 Task: Create a sub task System Test and UAT for the task  Integrate website with a new marketing automation system in the project AmplifyHQ , assign it to team member softage.4@softage.net and update the status of the sub task to  At Risk , set the priority of the sub task to Medium
Action: Mouse moved to (61, 318)
Screenshot: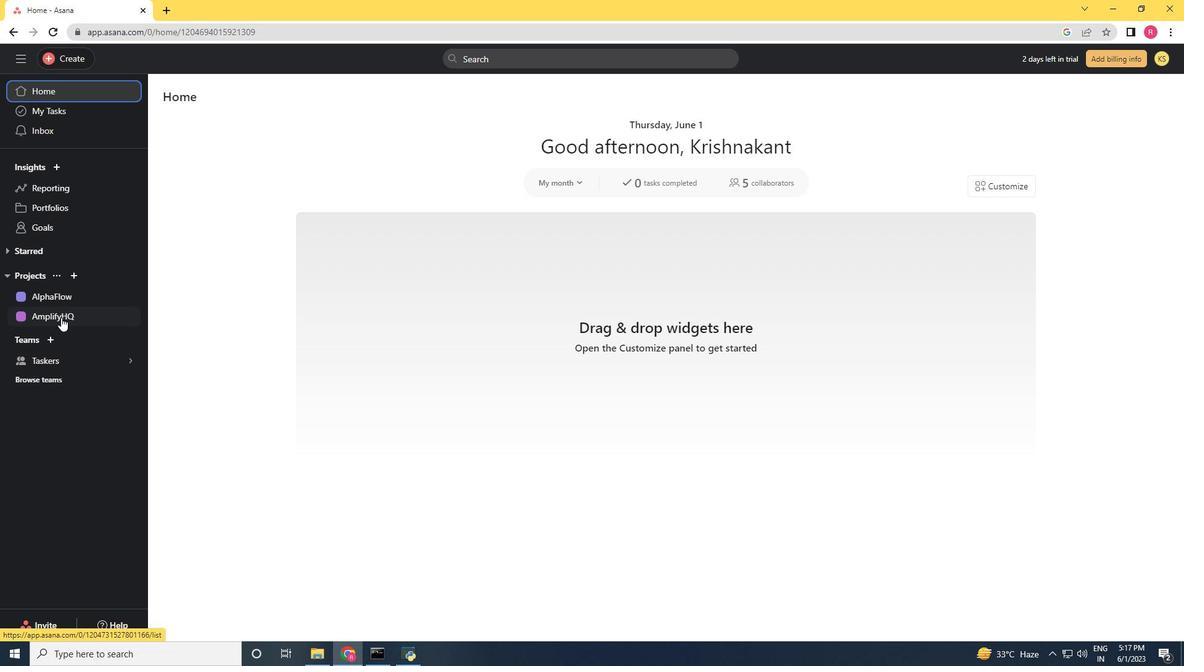 
Action: Mouse pressed left at (61, 318)
Screenshot: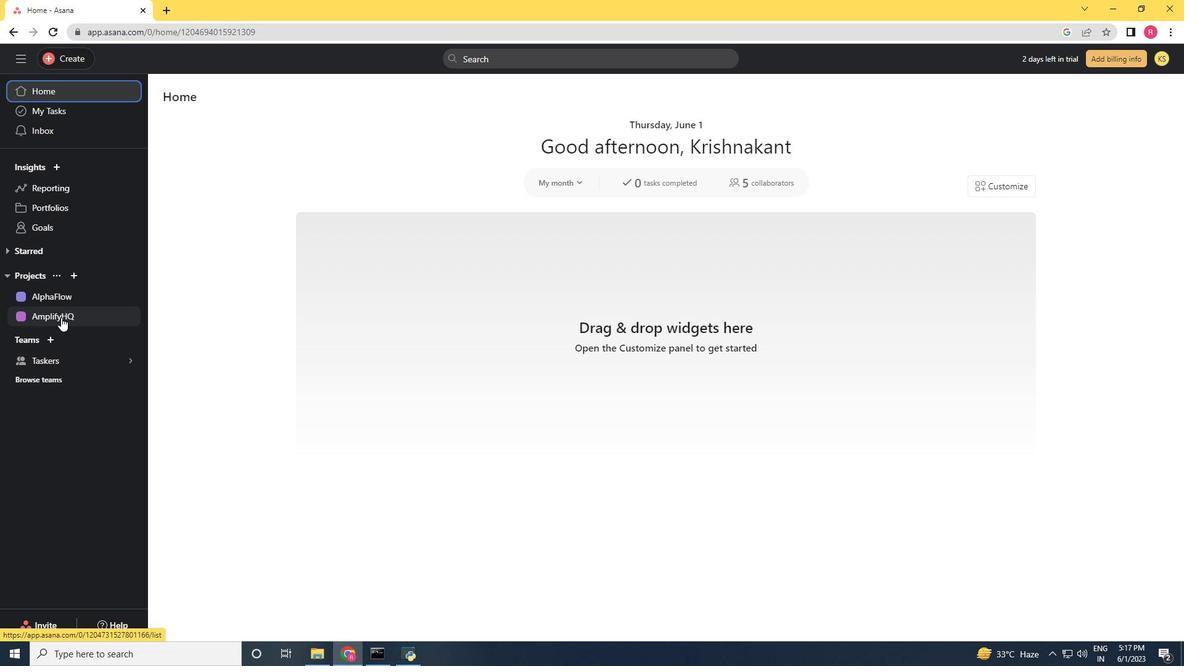 
Action: Mouse moved to (513, 277)
Screenshot: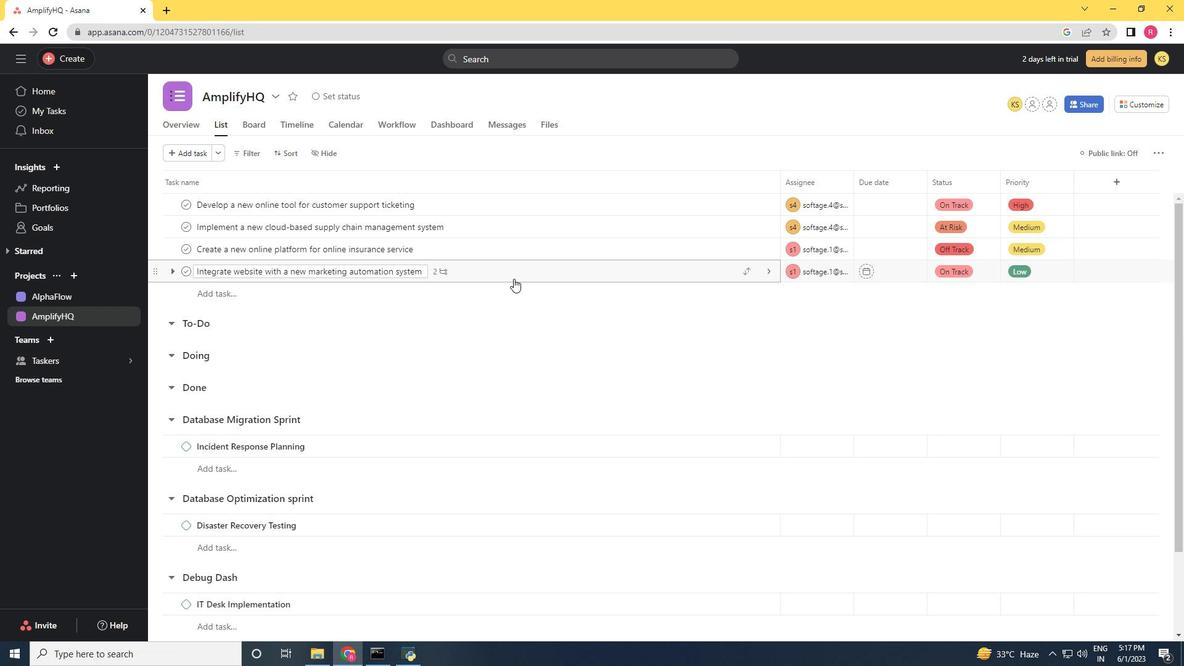 
Action: Mouse pressed left at (513, 277)
Screenshot: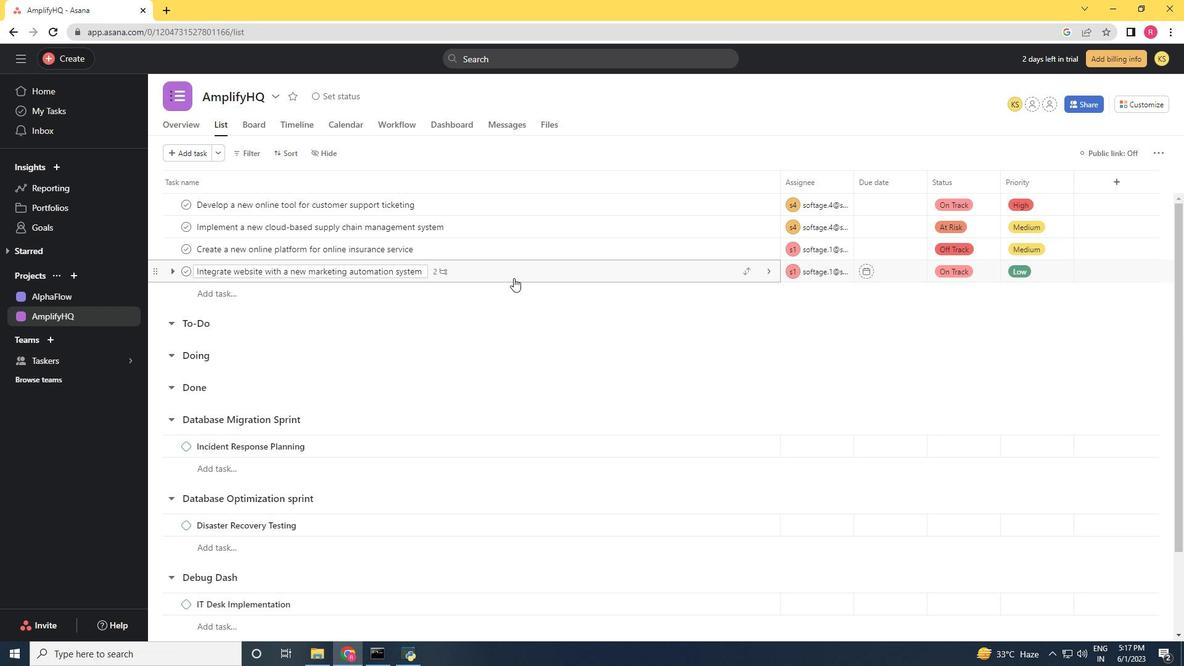 
Action: Mouse moved to (903, 338)
Screenshot: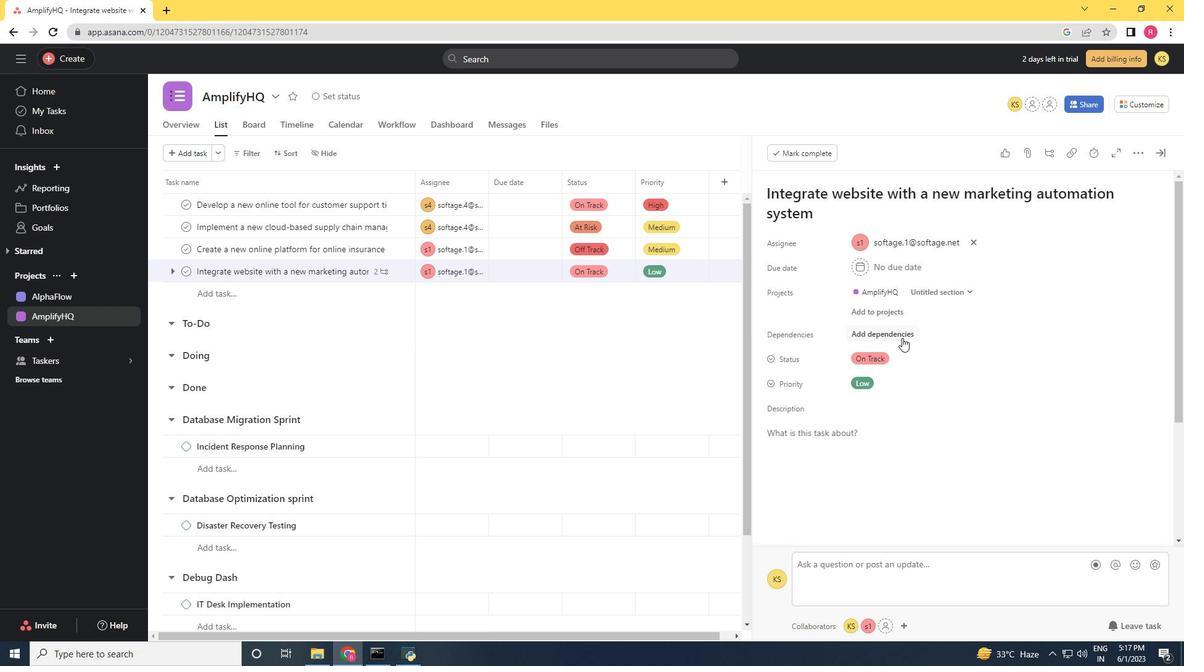 
Action: Mouse scrolled (903, 337) with delta (0, 0)
Screenshot: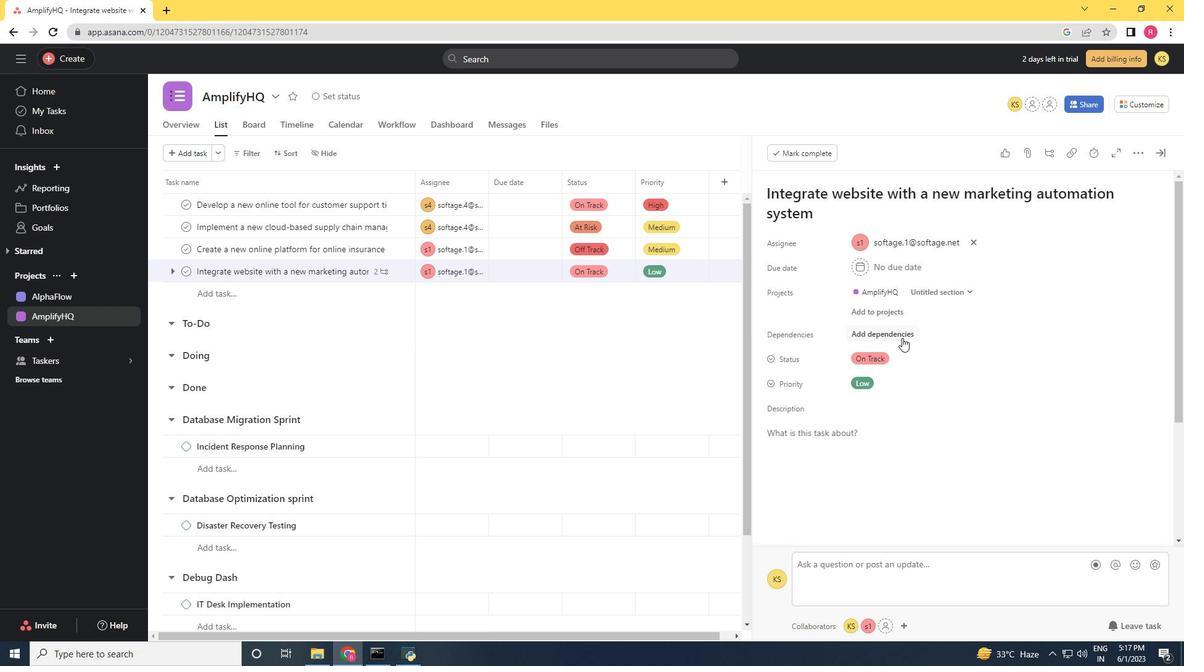 
Action: Mouse moved to (904, 339)
Screenshot: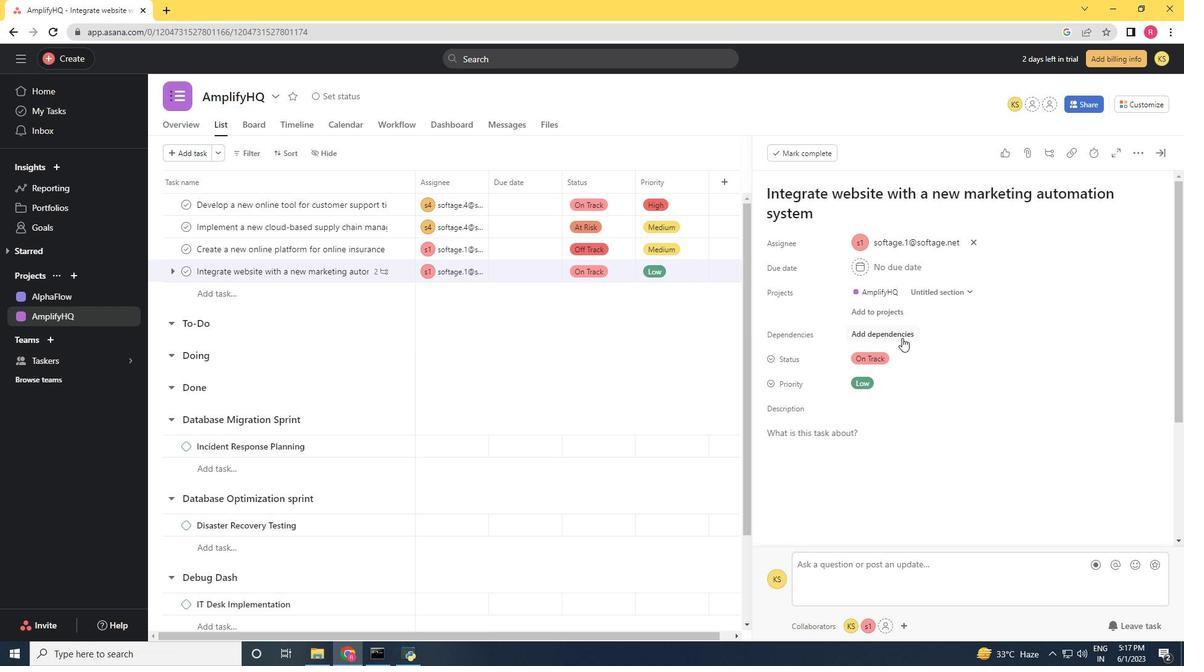 
Action: Mouse scrolled (904, 339) with delta (0, 0)
Screenshot: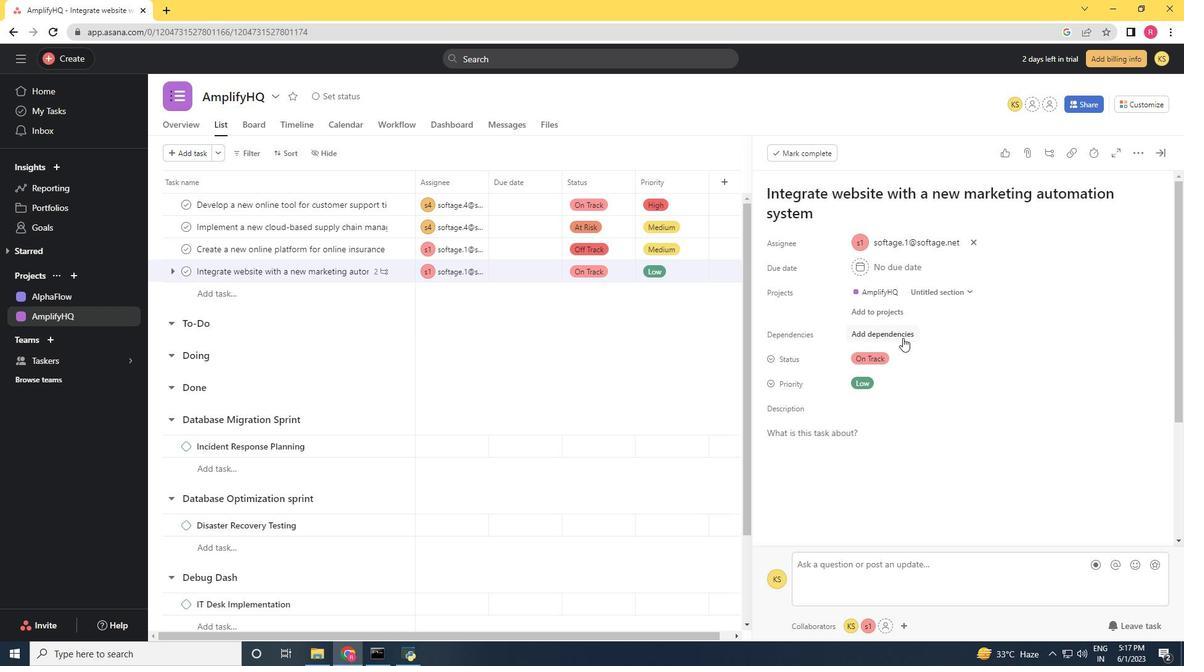 
Action: Mouse moved to (905, 341)
Screenshot: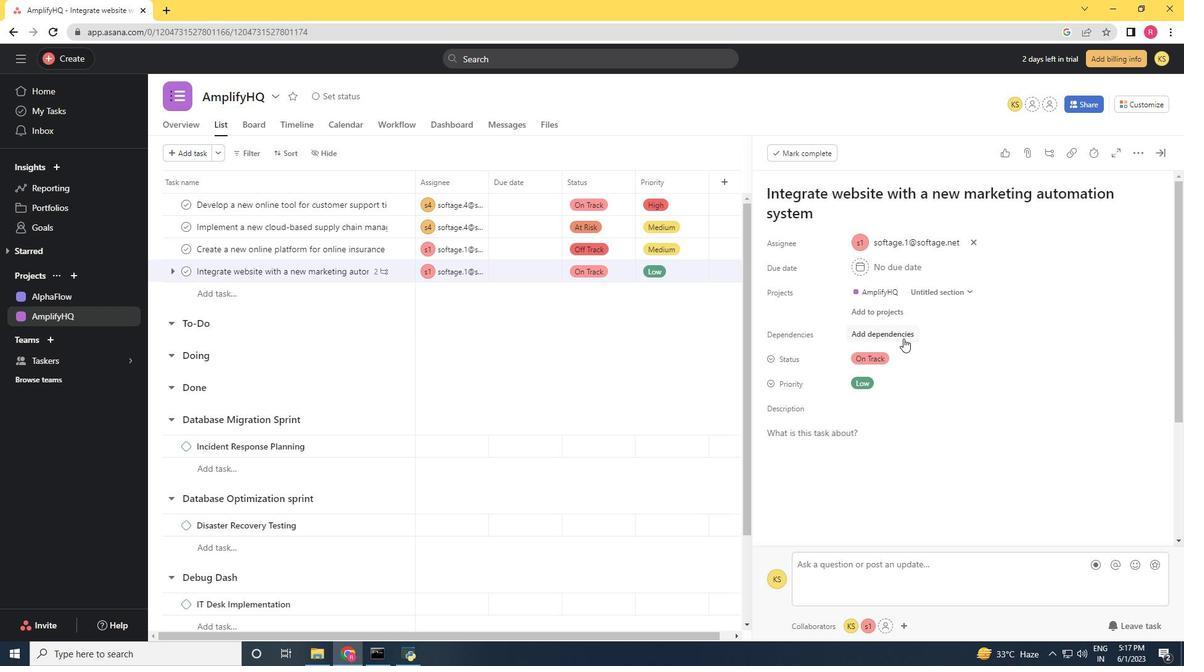 
Action: Mouse scrolled (905, 341) with delta (0, 0)
Screenshot: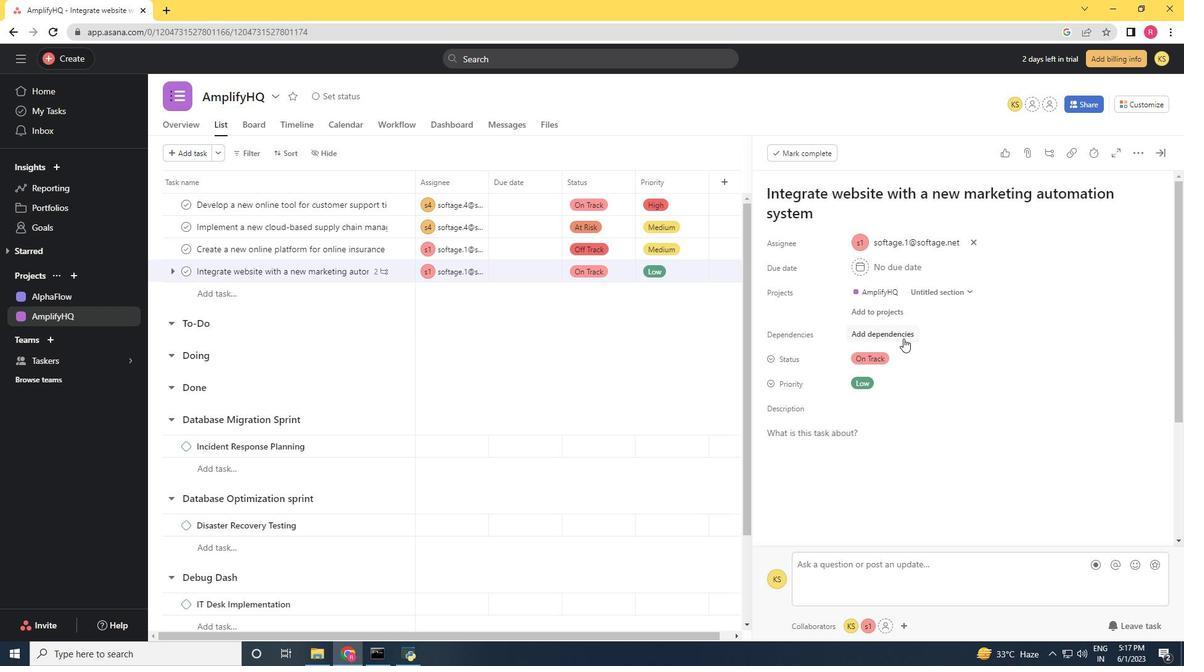 
Action: Mouse scrolled (905, 341) with delta (0, 0)
Screenshot: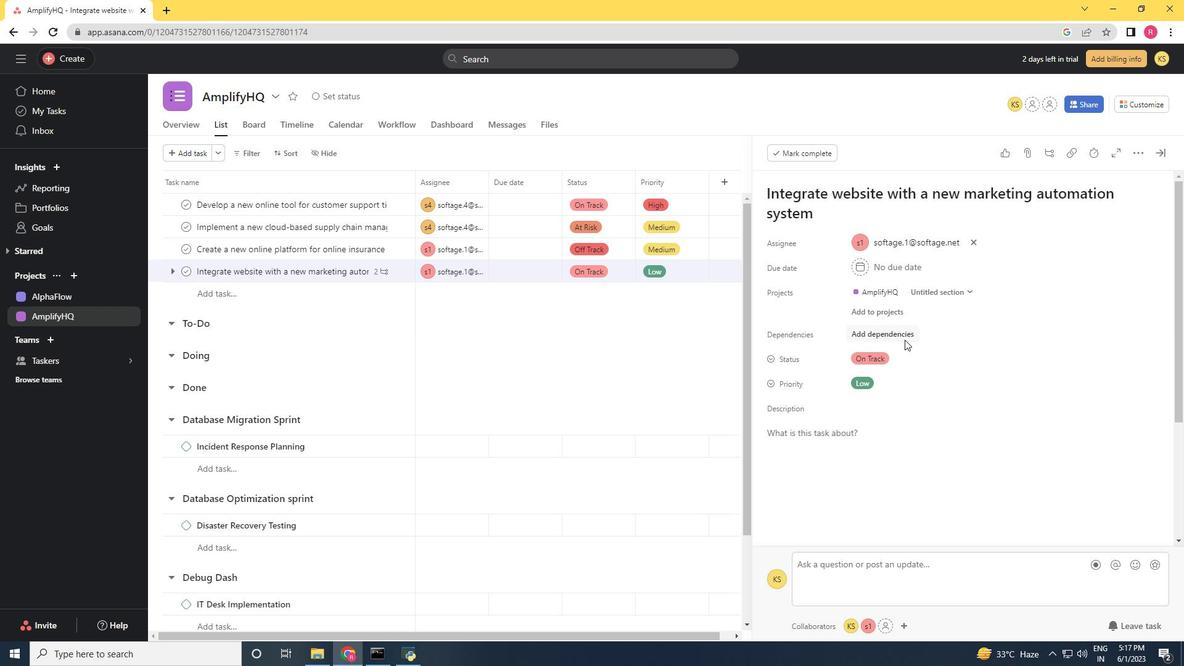 
Action: Mouse moved to (906, 342)
Screenshot: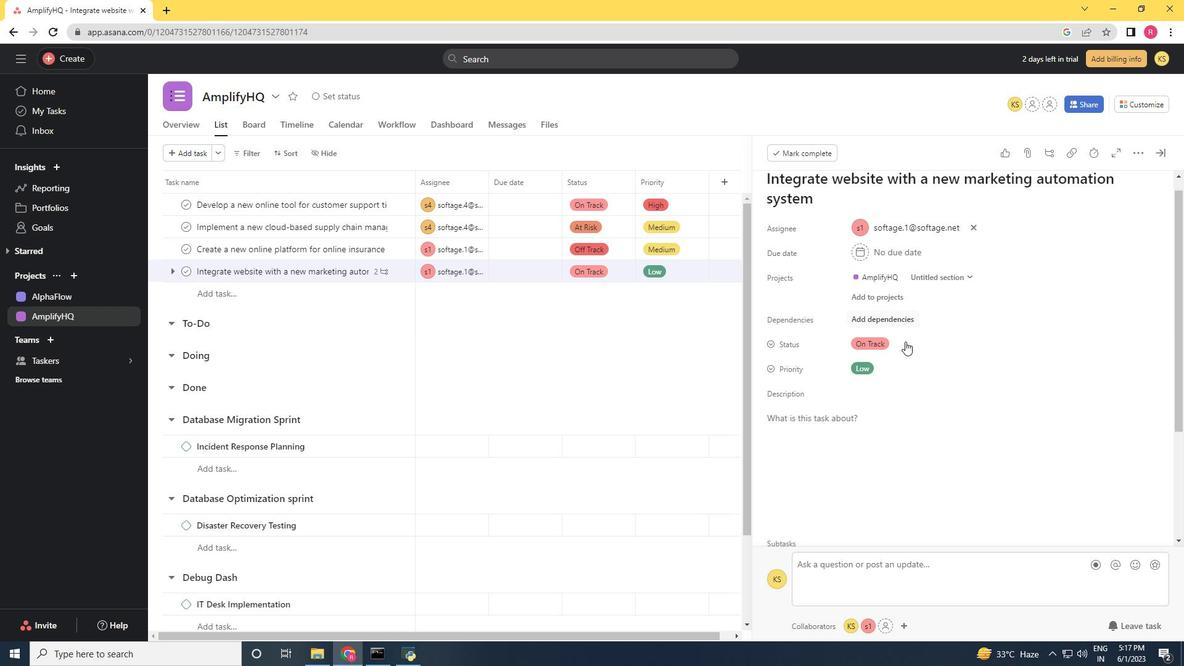 
Action: Mouse scrolled (906, 342) with delta (0, 0)
Screenshot: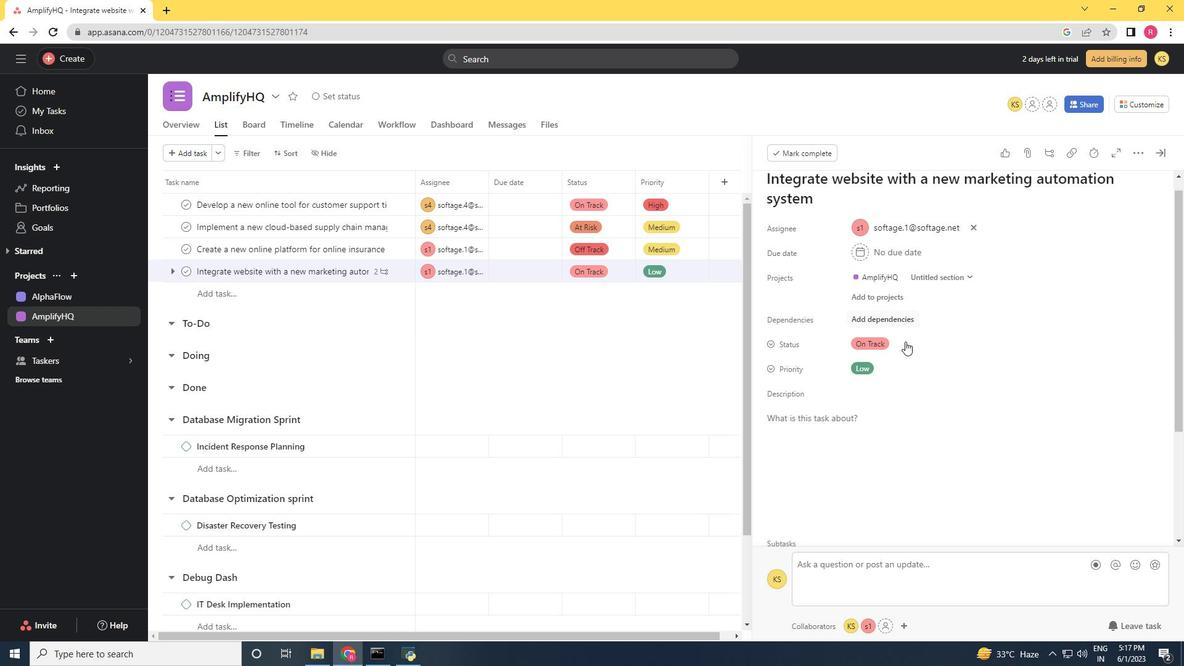 
Action: Mouse moved to (798, 442)
Screenshot: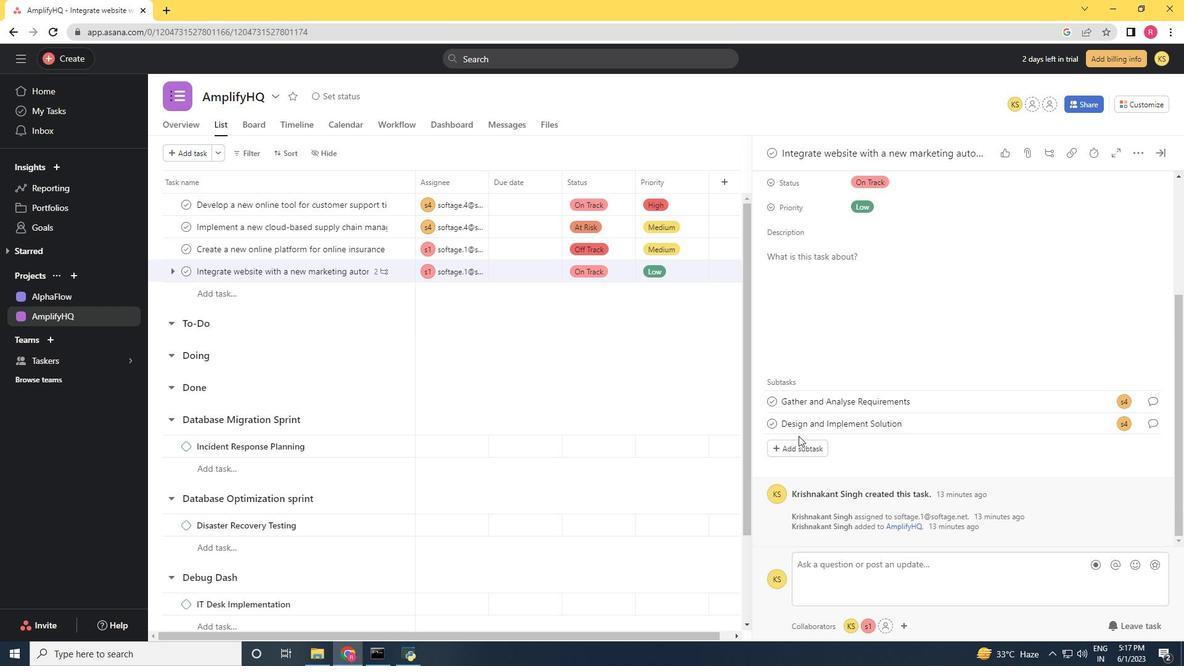 
Action: Mouse pressed left at (798, 442)
Screenshot: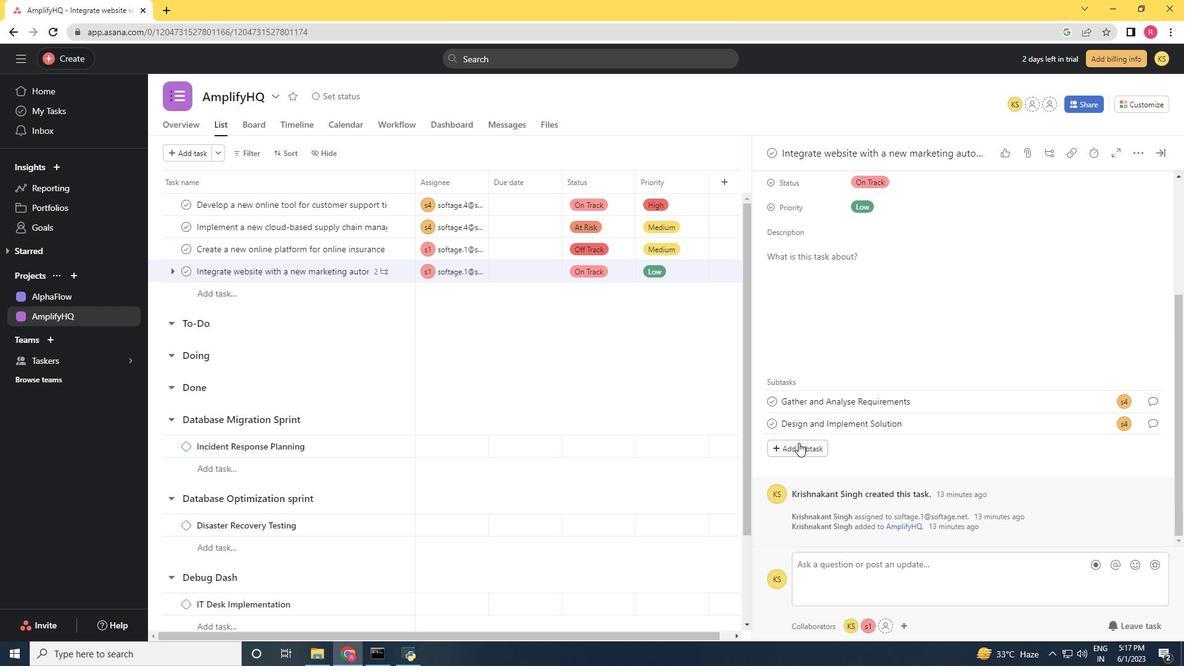 
Action: Mouse moved to (703, 394)
Screenshot: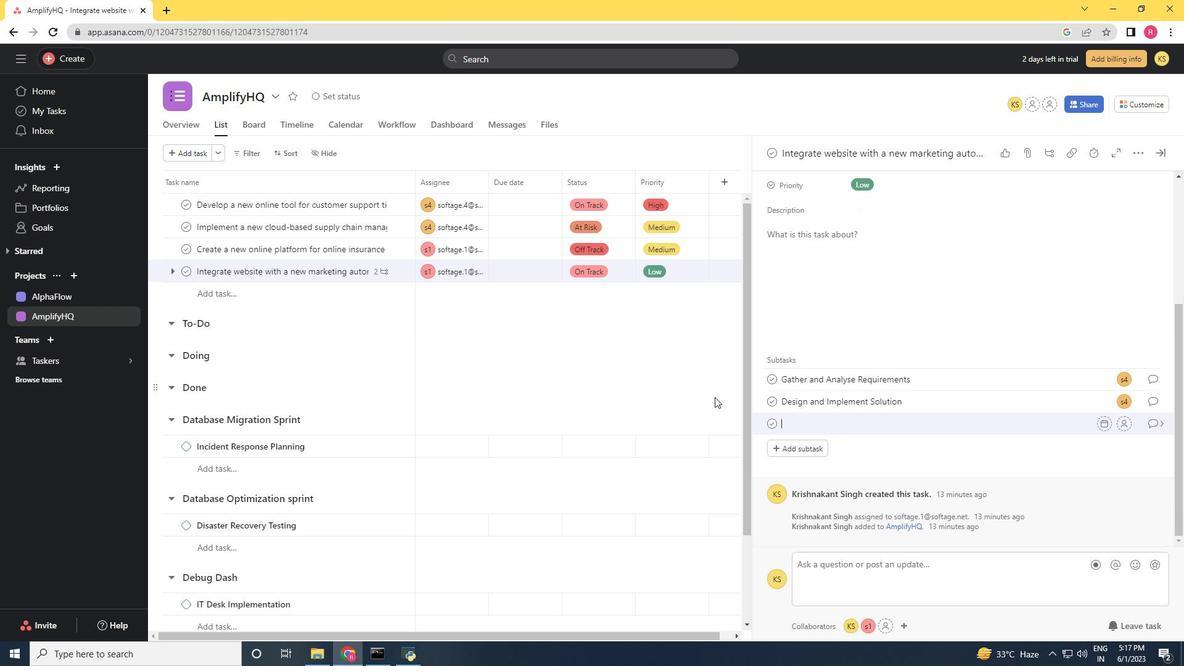 
Action: Key pressed <Key.shift>System<Key.space><Key.shift>Test<Key.space>and<Key.space><Key.shift><Key.shift><Key.shift><Key.shift><Key.shift><Key.shift><Key.shift><Key.shift><Key.shift><Key.shift><Key.shift><Key.shift><Key.shift><Key.shift><Key.shift><Key.shift><Key.shift><Key.shift><Key.shift><Key.shift>U<Key.shift>At
Screenshot: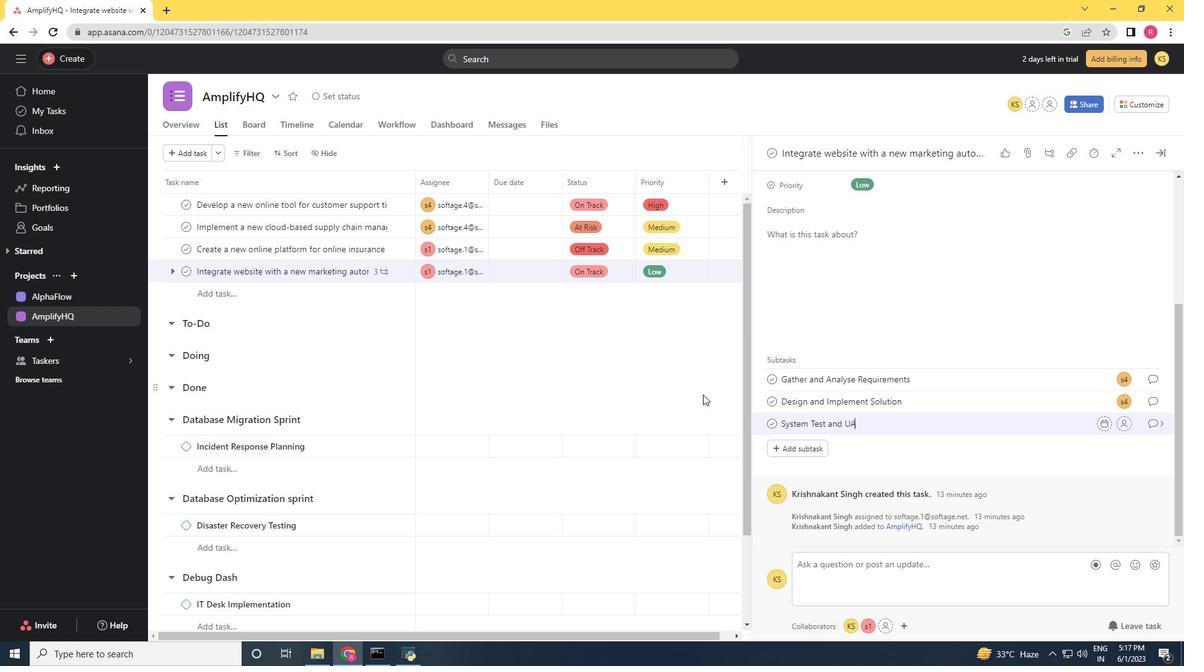 
Action: Mouse moved to (1125, 424)
Screenshot: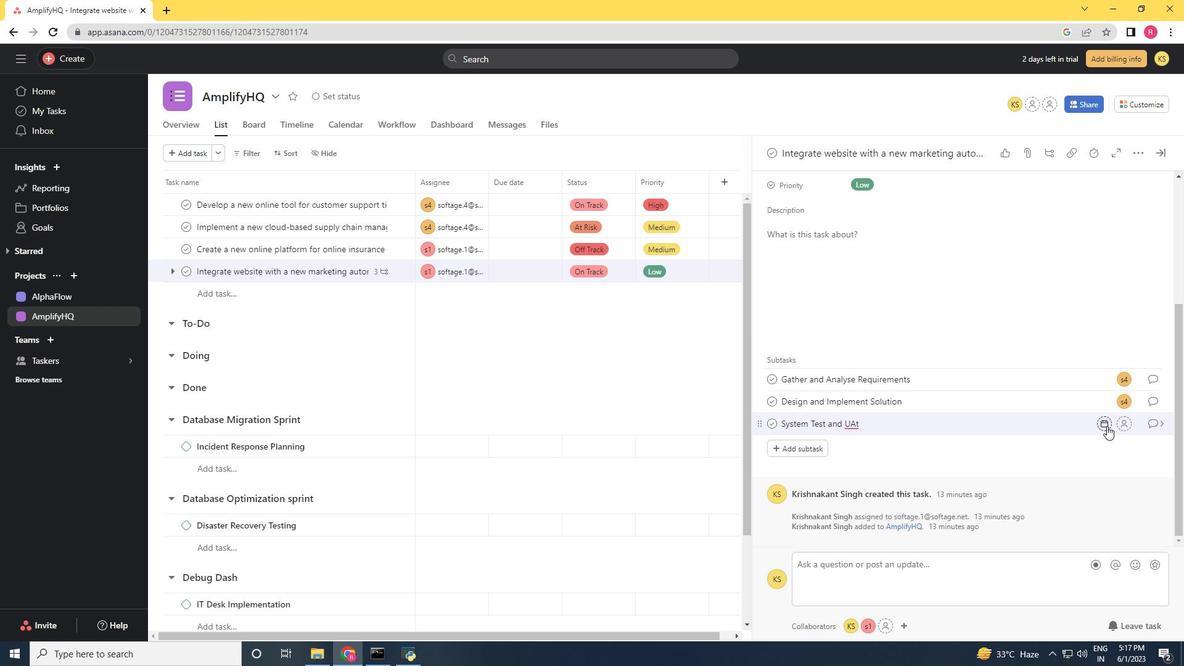 
Action: Mouse pressed left at (1125, 424)
Screenshot: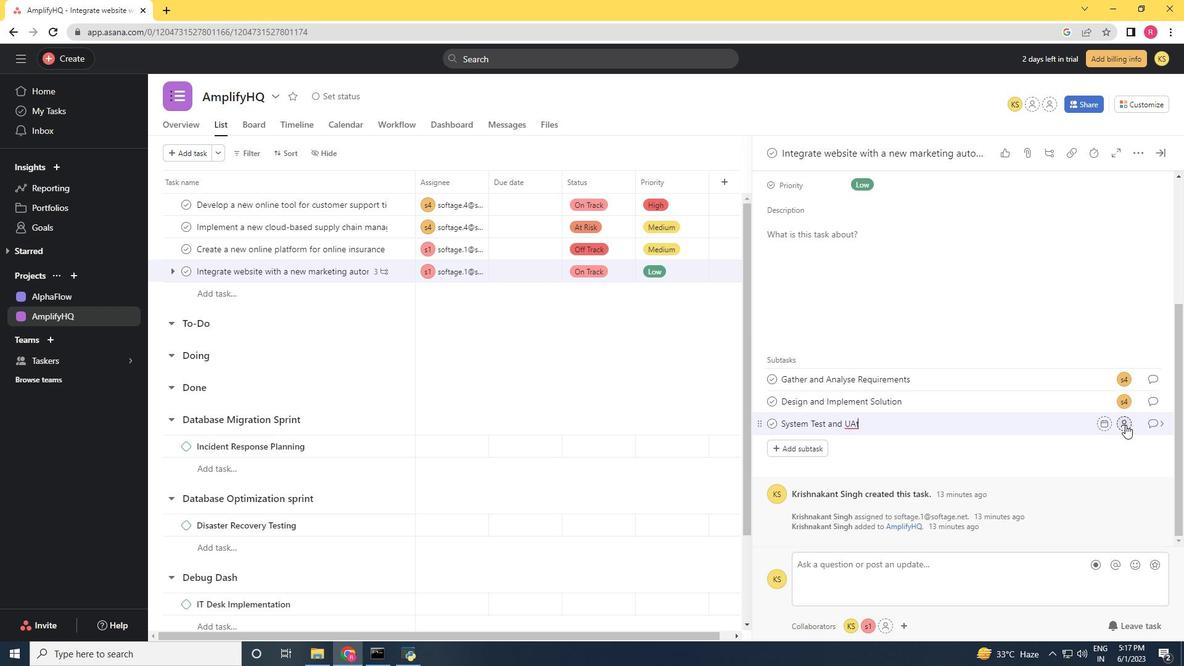 
Action: Mouse moved to (996, 318)
Screenshot: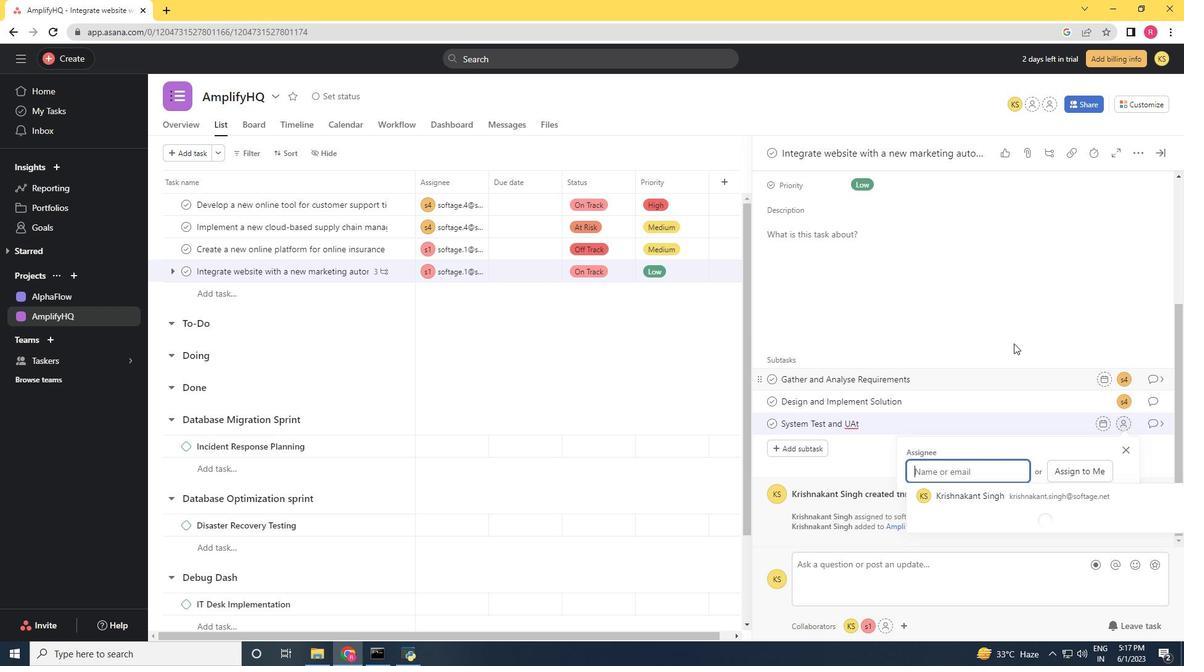 
Action: Key pressed softage.4<Key.shift>@softage.net
Screenshot: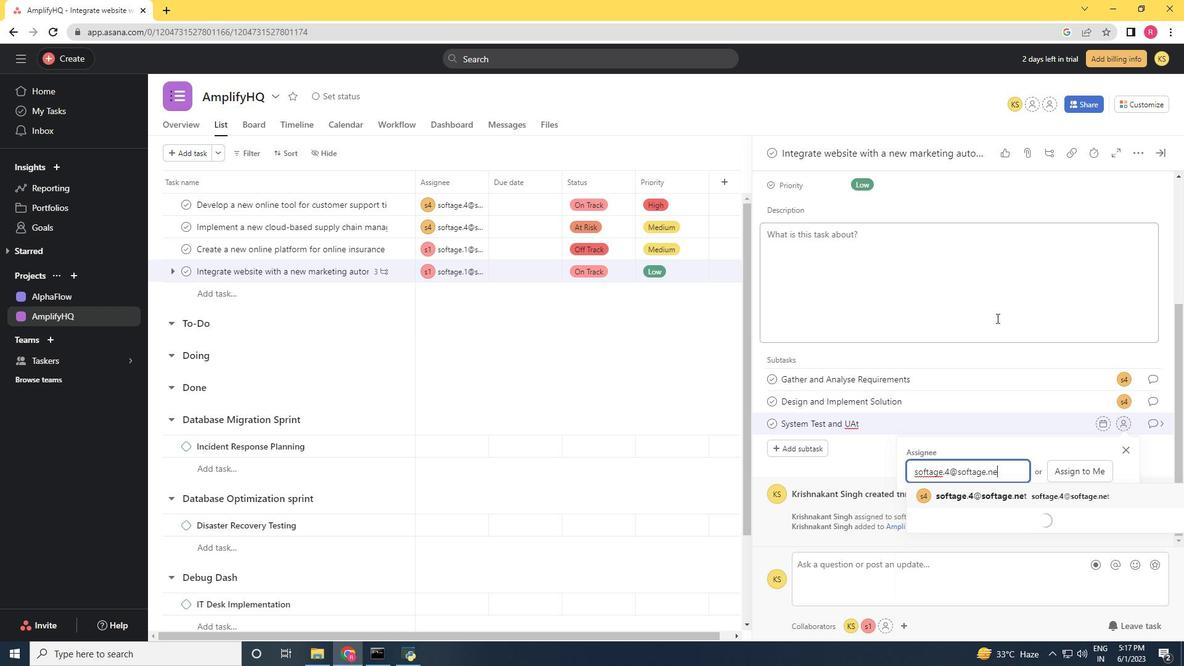 
Action: Mouse moved to (1055, 496)
Screenshot: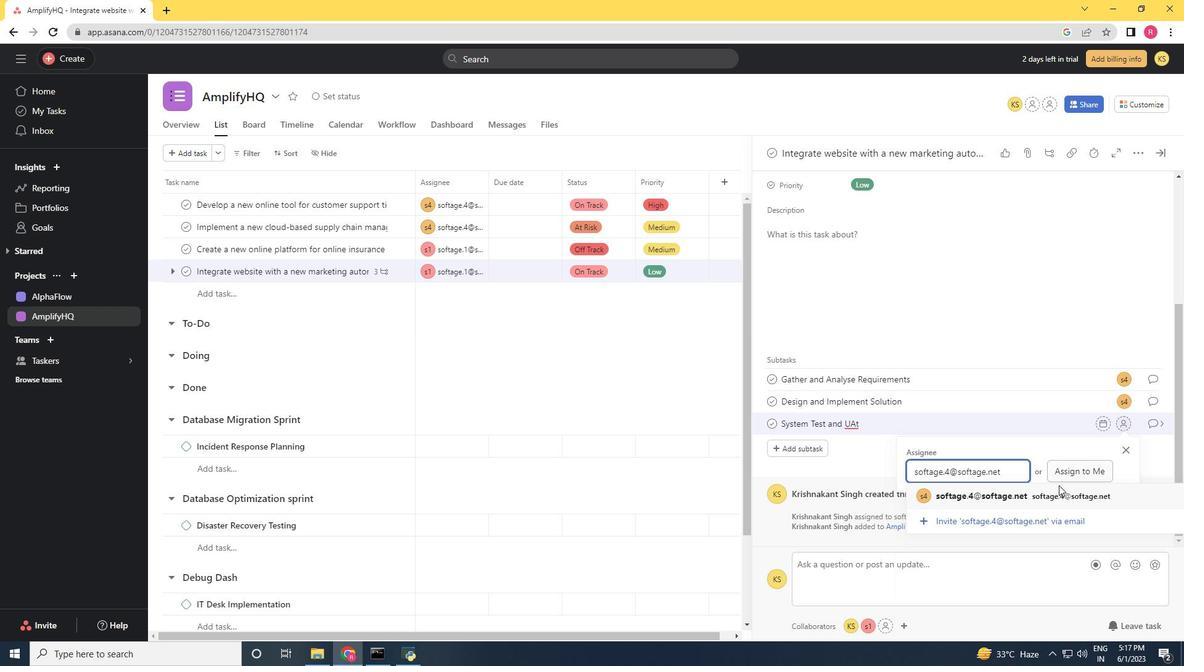 
Action: Mouse pressed left at (1055, 496)
Screenshot: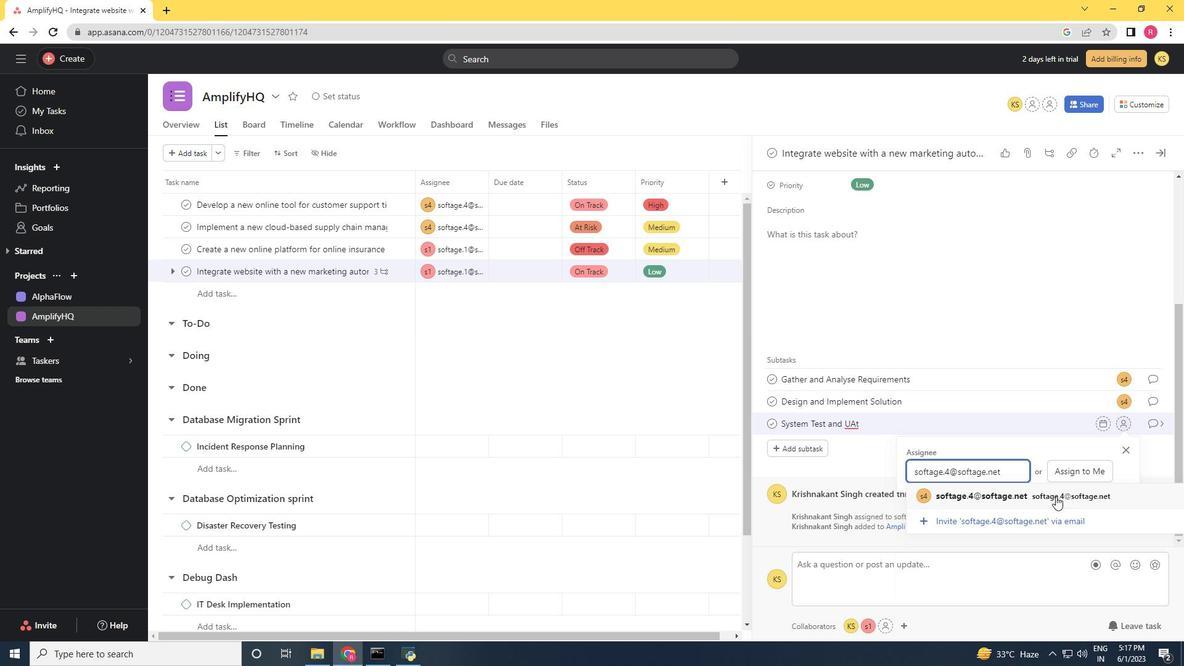 
Action: Mouse moved to (1158, 423)
Screenshot: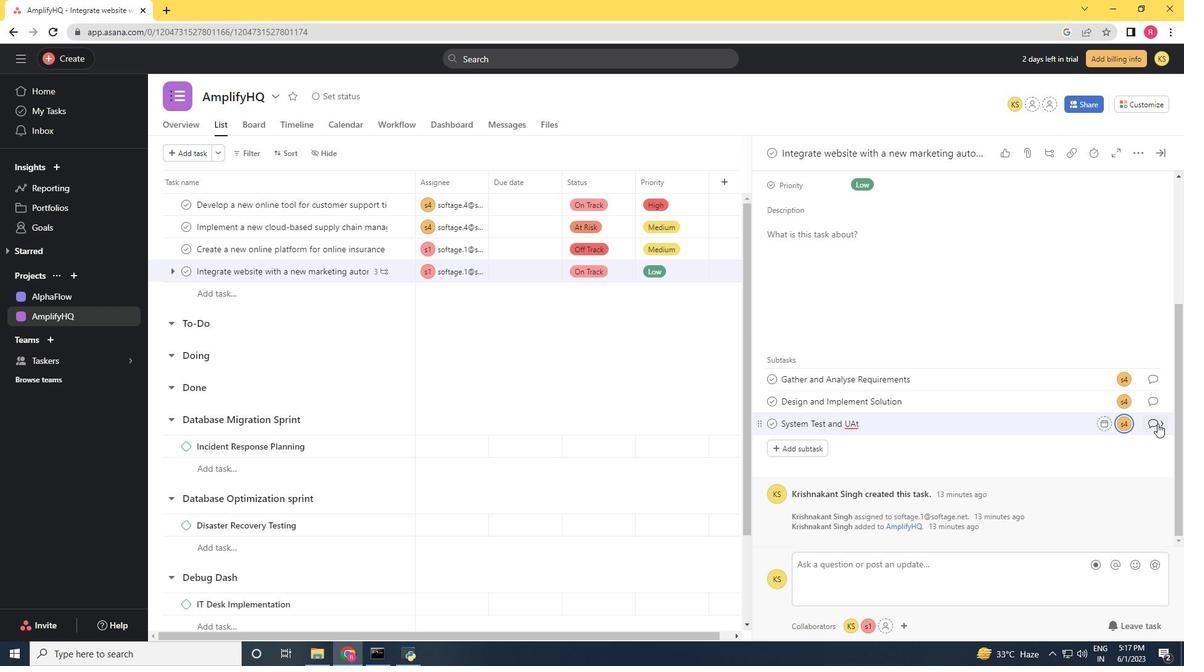 
Action: Mouse pressed left at (1158, 423)
Screenshot: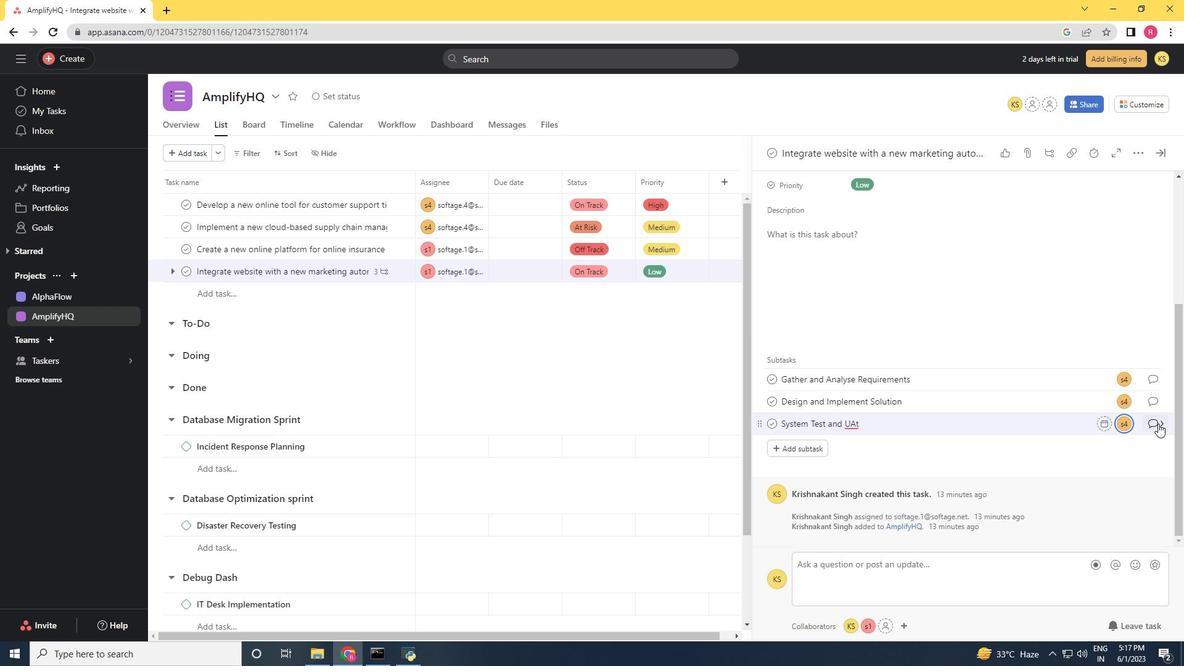 
Action: Mouse moved to (827, 328)
Screenshot: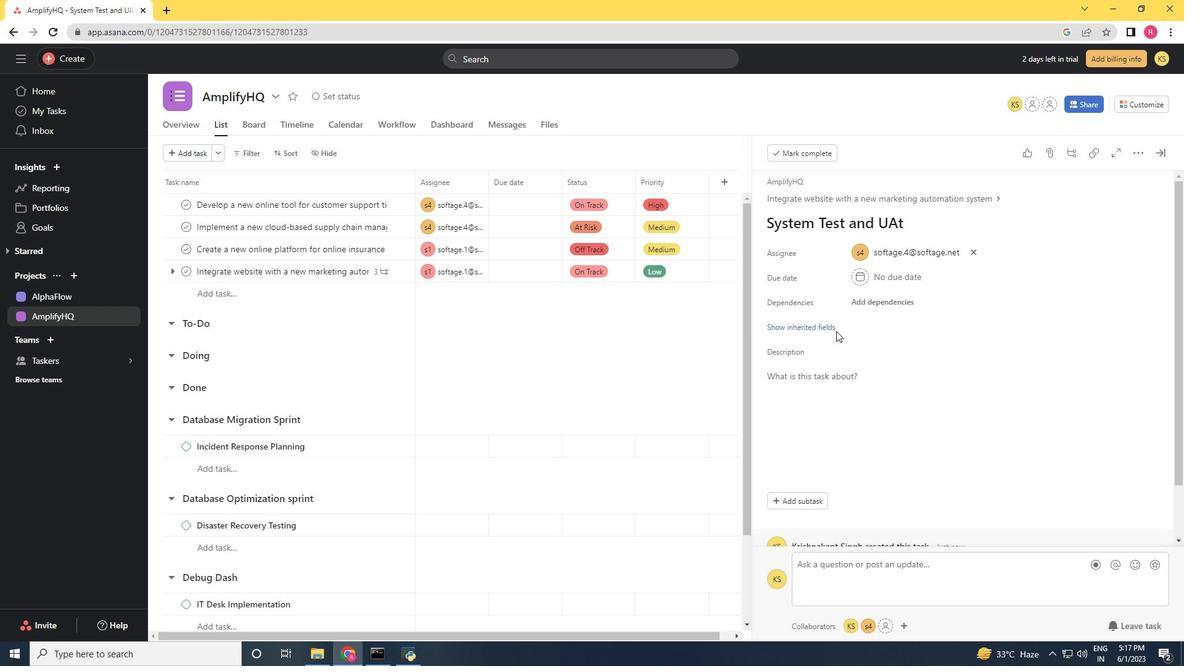 
Action: Mouse pressed left at (827, 328)
Screenshot: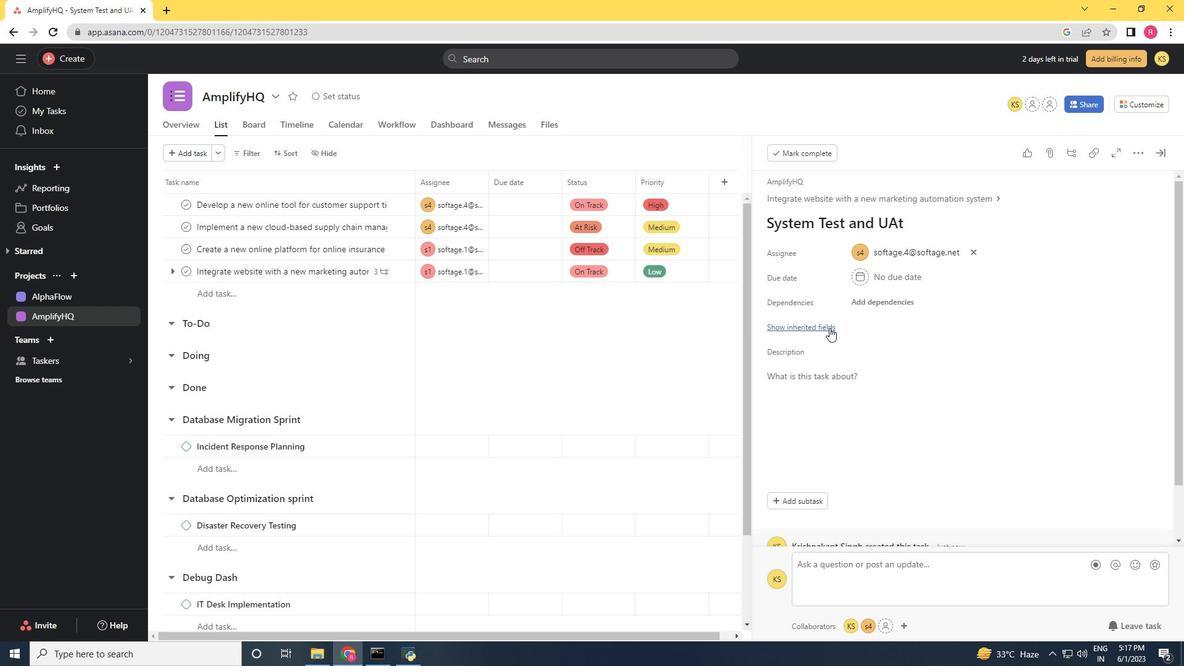 
Action: Mouse moved to (869, 354)
Screenshot: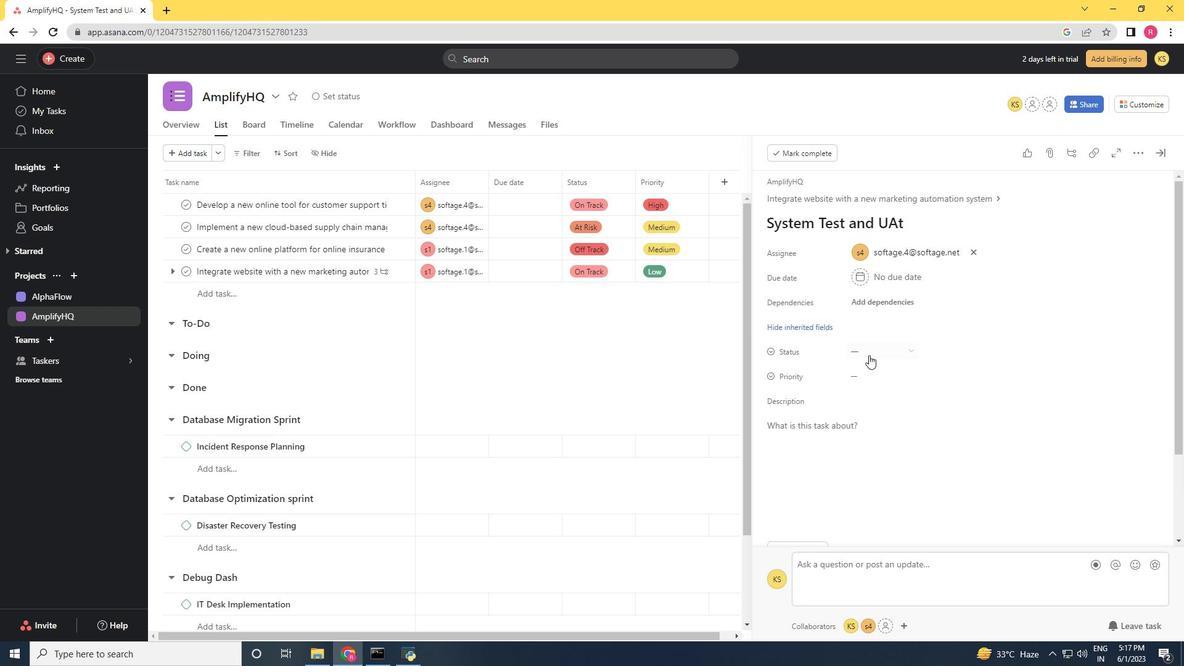 
Action: Mouse pressed left at (869, 354)
Screenshot: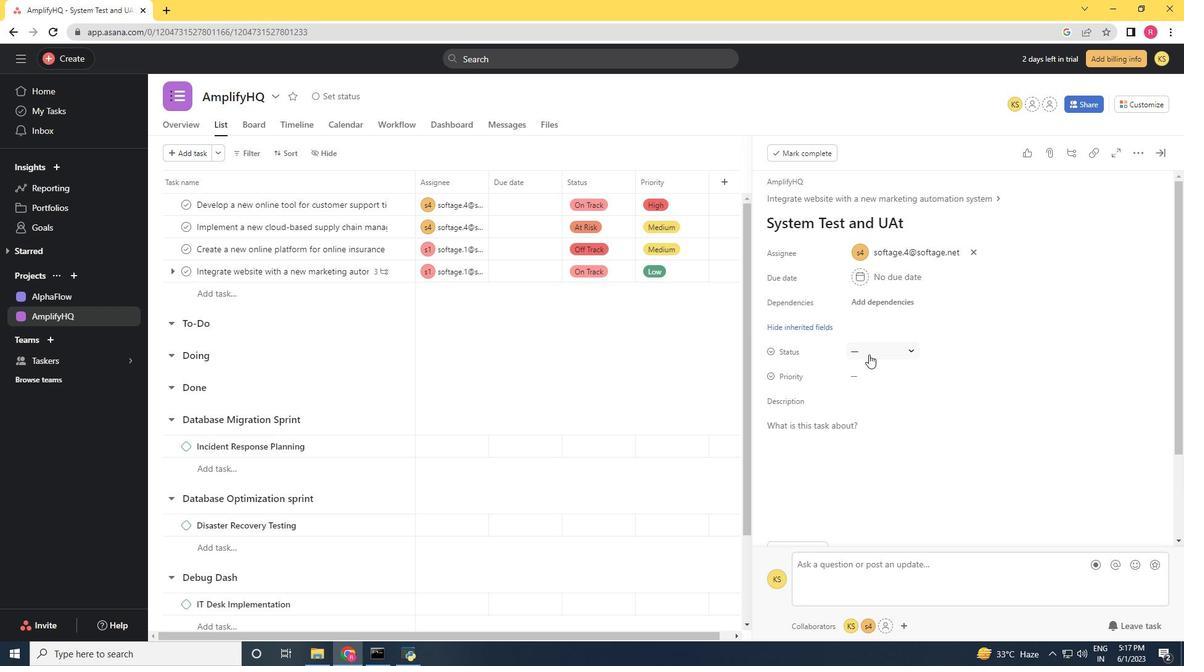 
Action: Mouse moved to (888, 436)
Screenshot: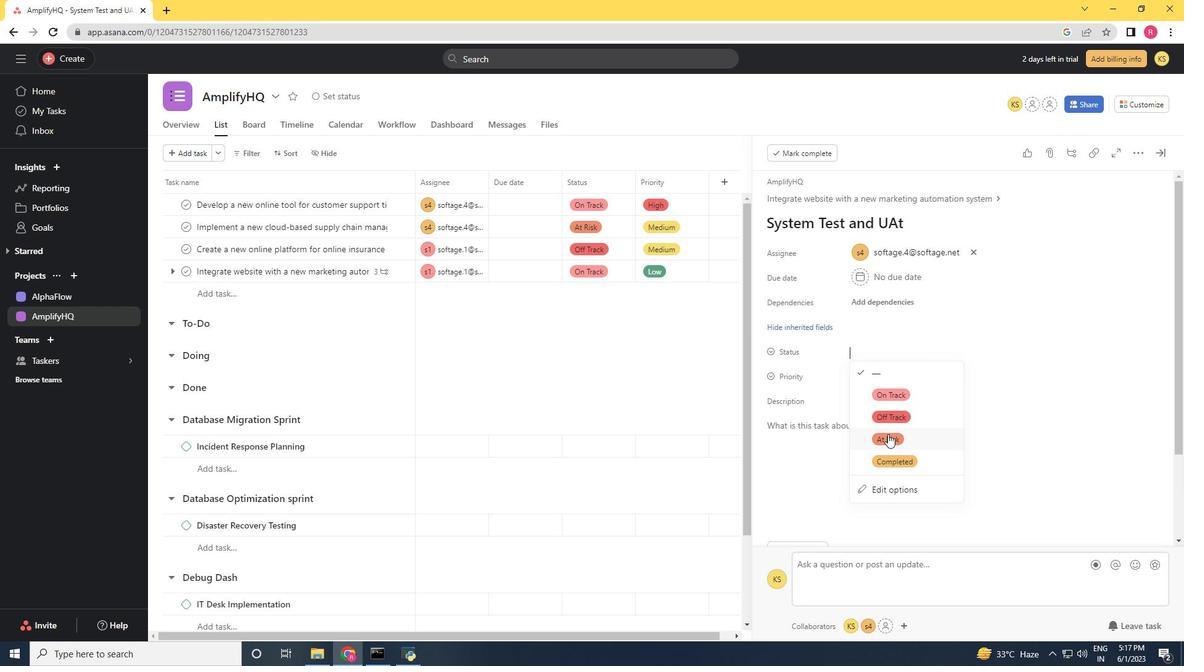 
Action: Mouse pressed left at (888, 436)
Screenshot: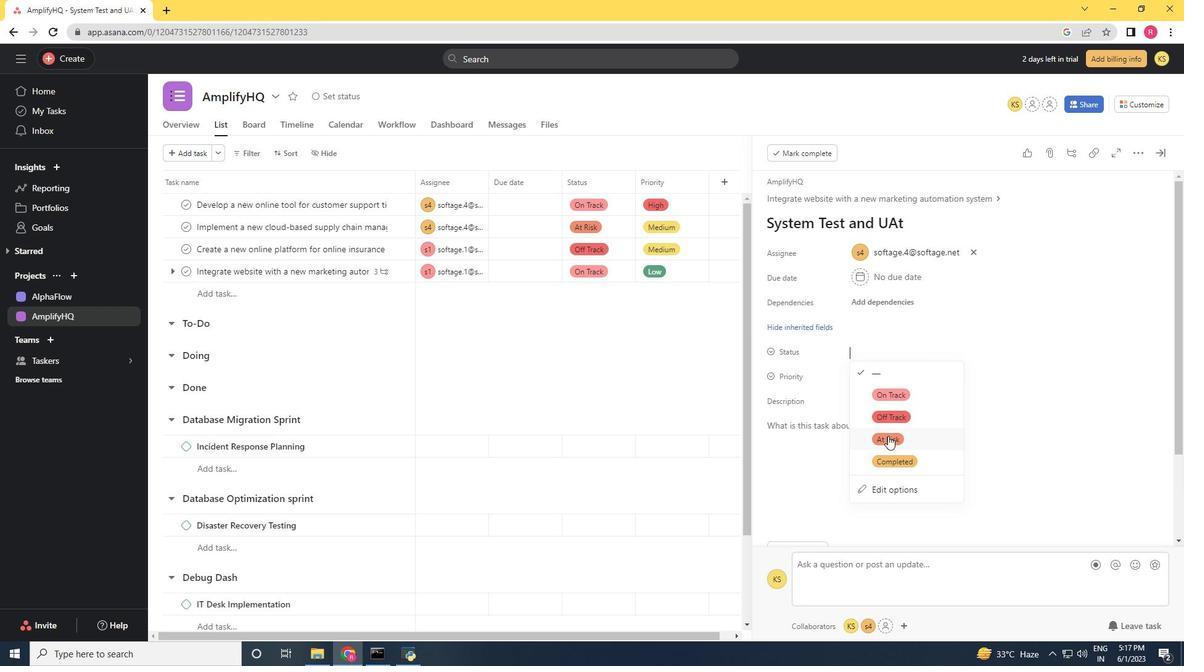 
Action: Mouse moved to (877, 376)
Screenshot: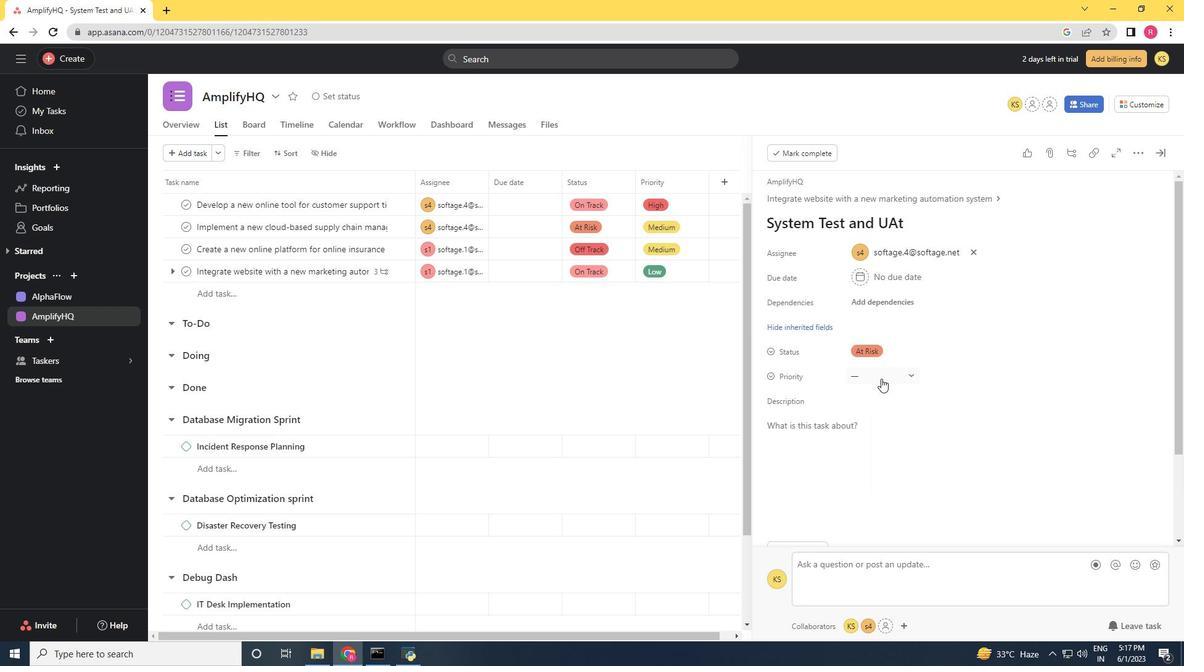 
Action: Mouse pressed left at (877, 376)
Screenshot: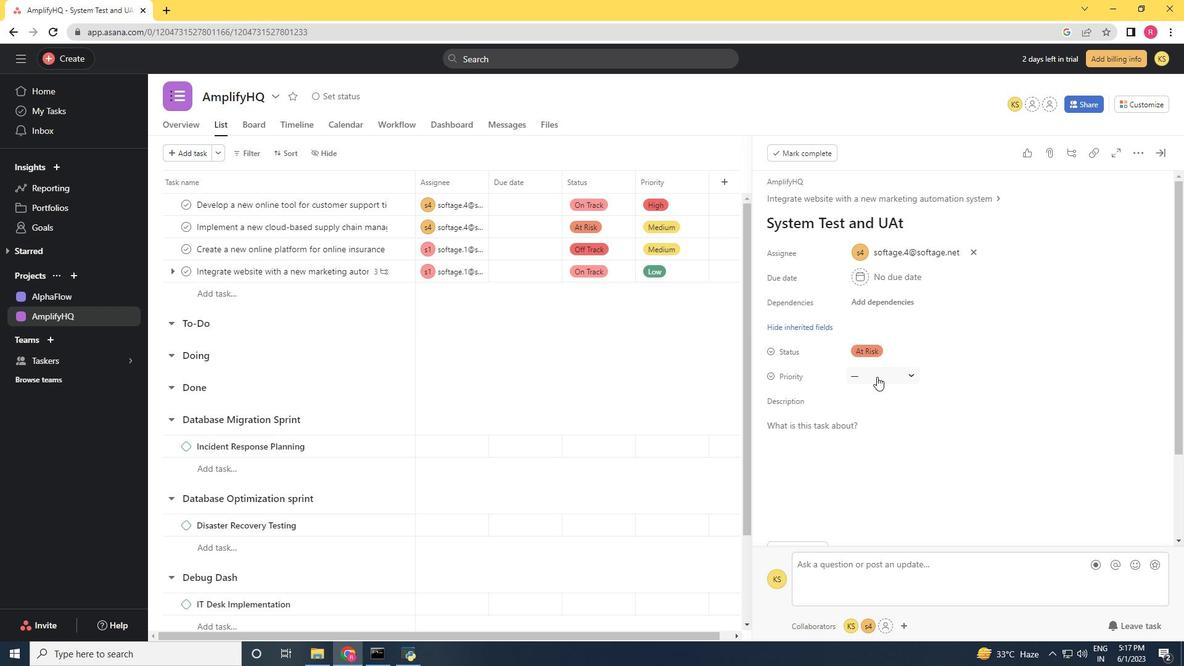 
Action: Mouse moved to (895, 436)
Screenshot: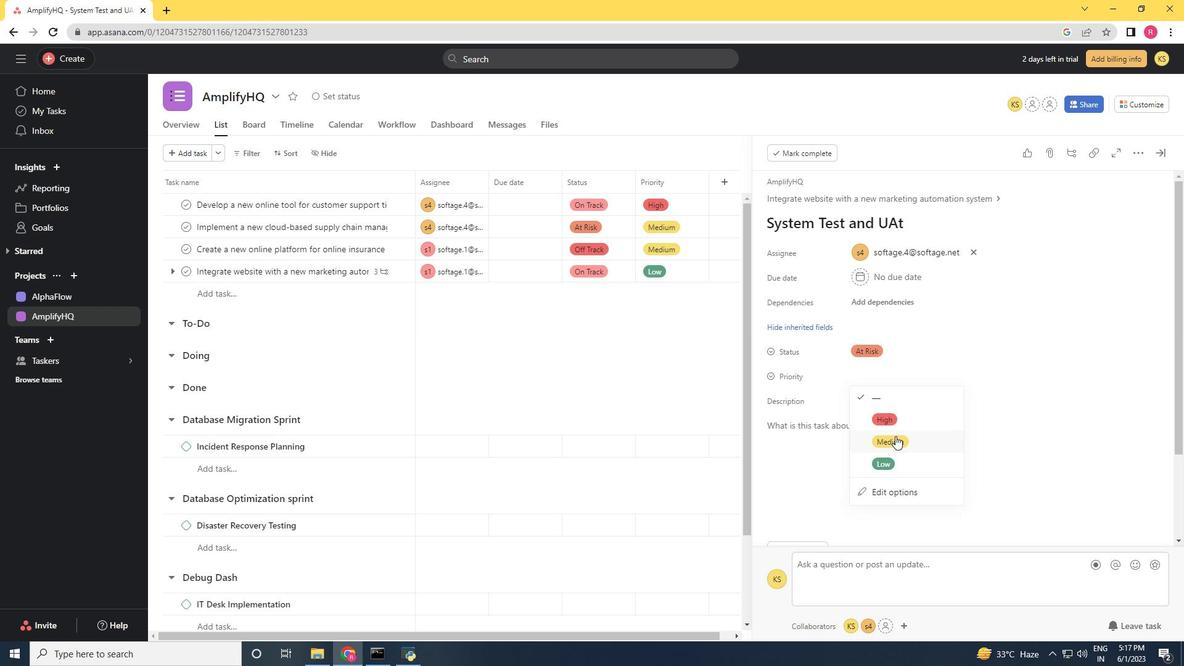 
Action: Mouse pressed left at (895, 436)
Screenshot: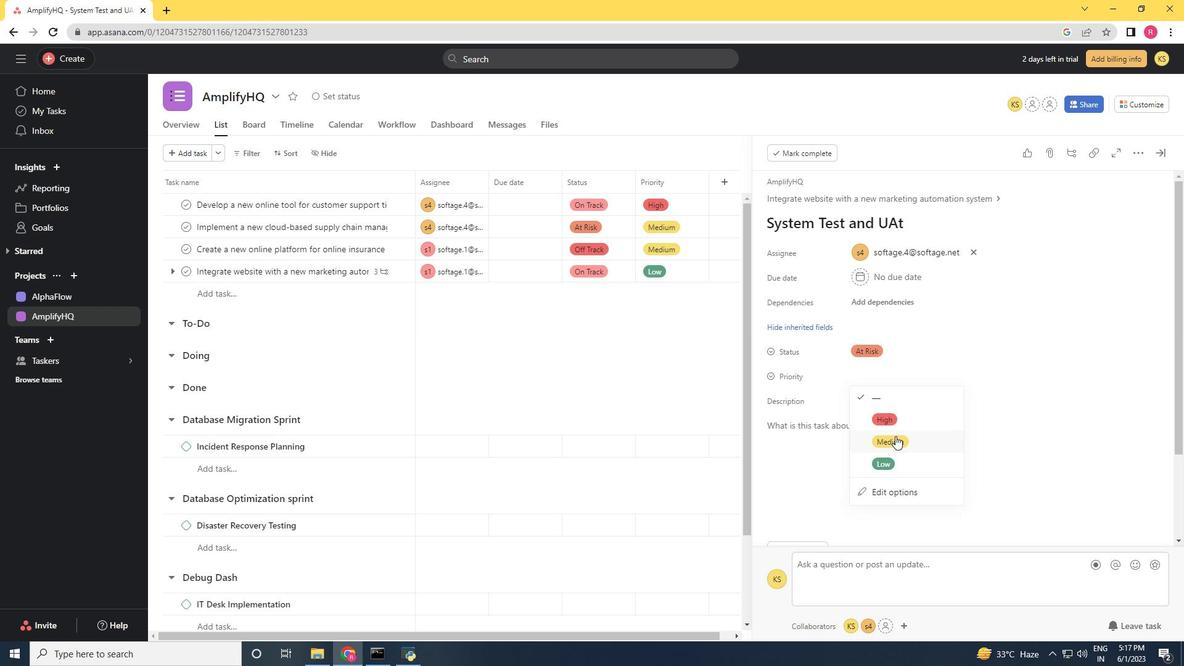 
Action: Mouse moved to (984, 345)
Screenshot: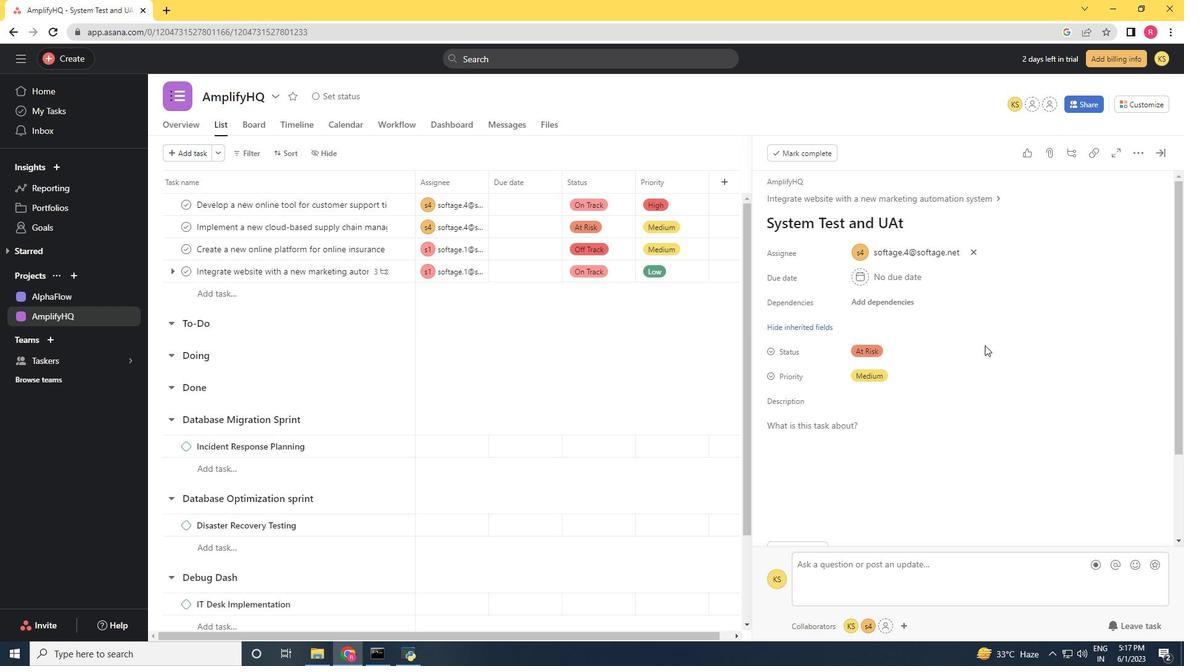 
